 Task: In the  document diagram.epub Use the feature 'and check spelling and grammer' Change font style of header to '25' Select the body of letter and change paragraph spacing to  Double
Action: Mouse moved to (224, 80)
Screenshot: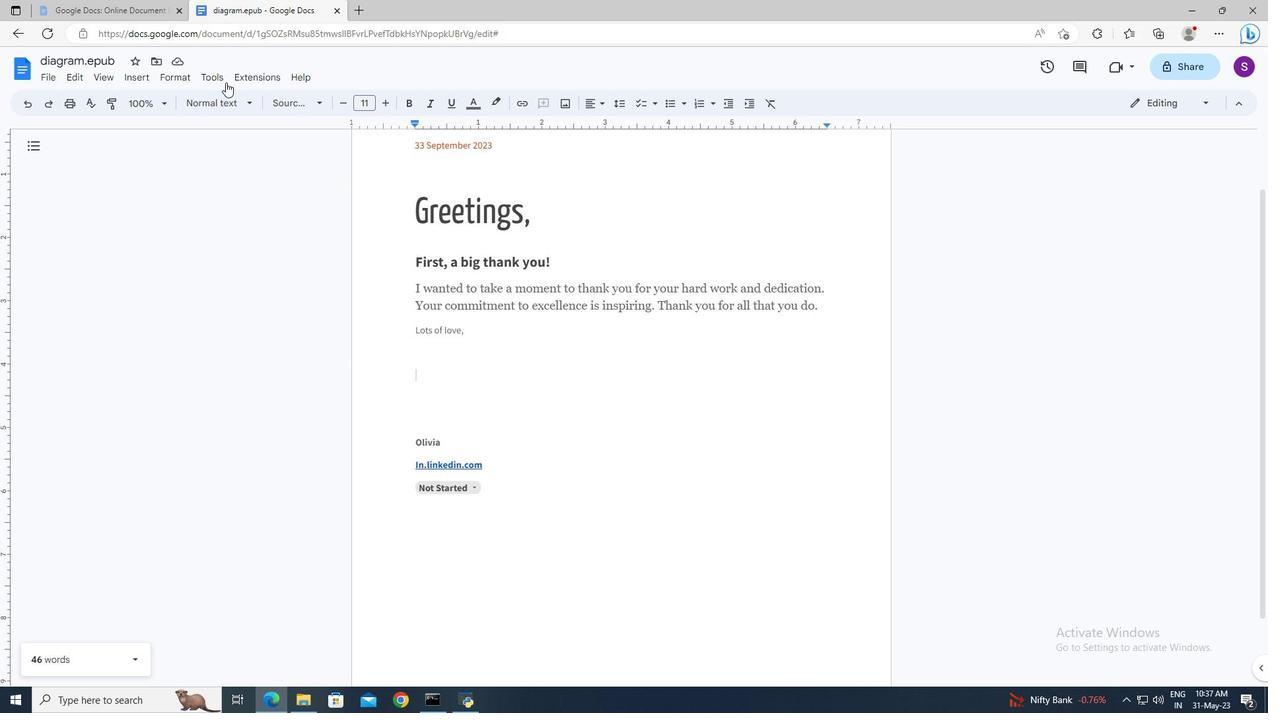
Action: Mouse pressed left at (224, 80)
Screenshot: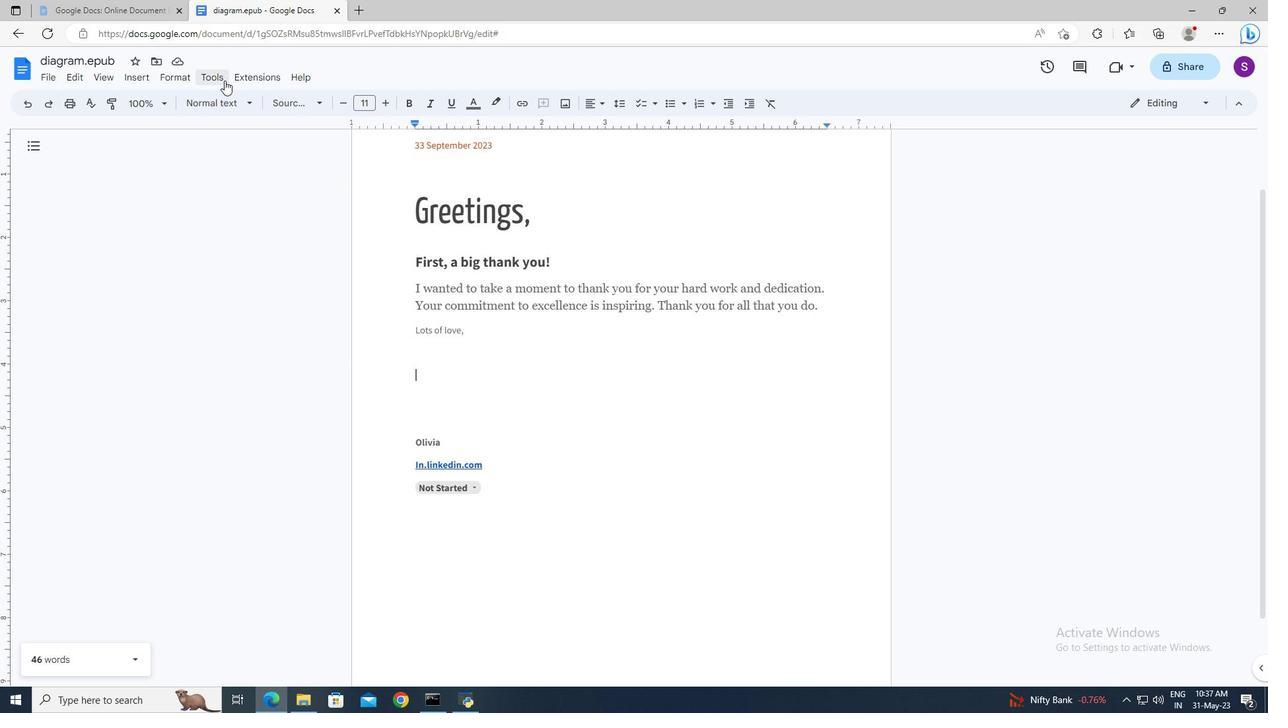 
Action: Mouse moved to (463, 105)
Screenshot: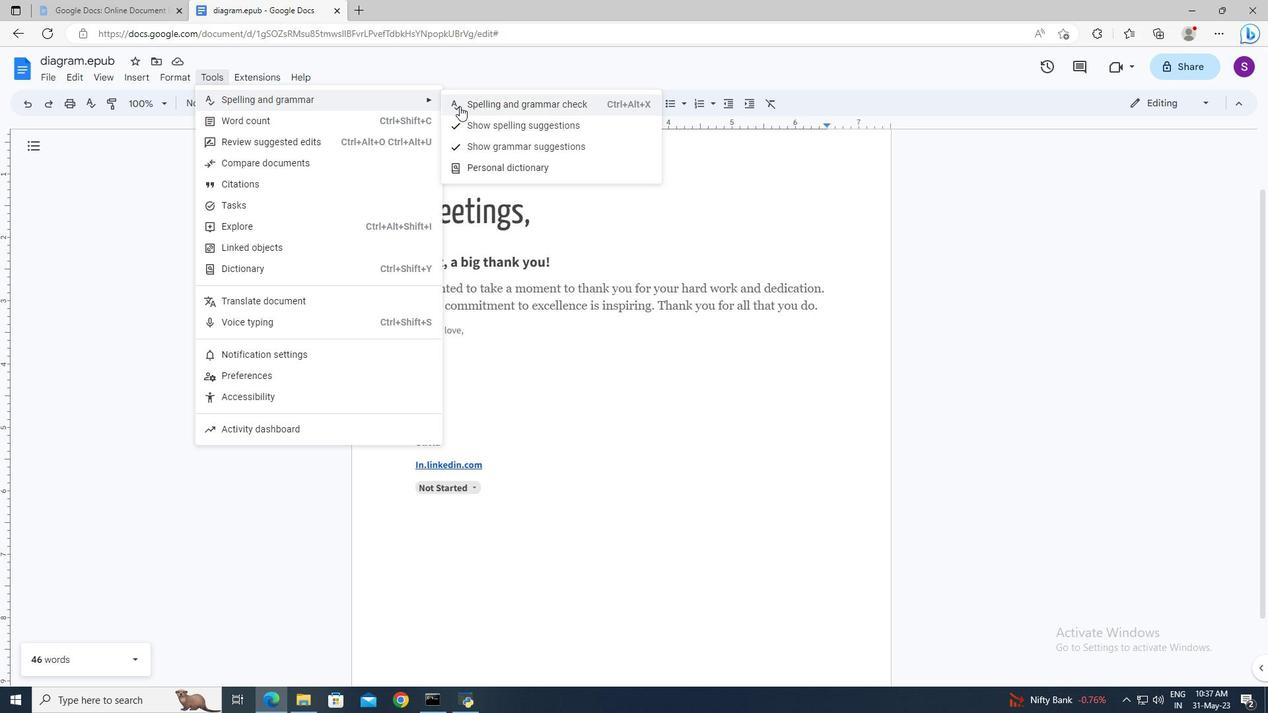 
Action: Mouse pressed left at (463, 105)
Screenshot: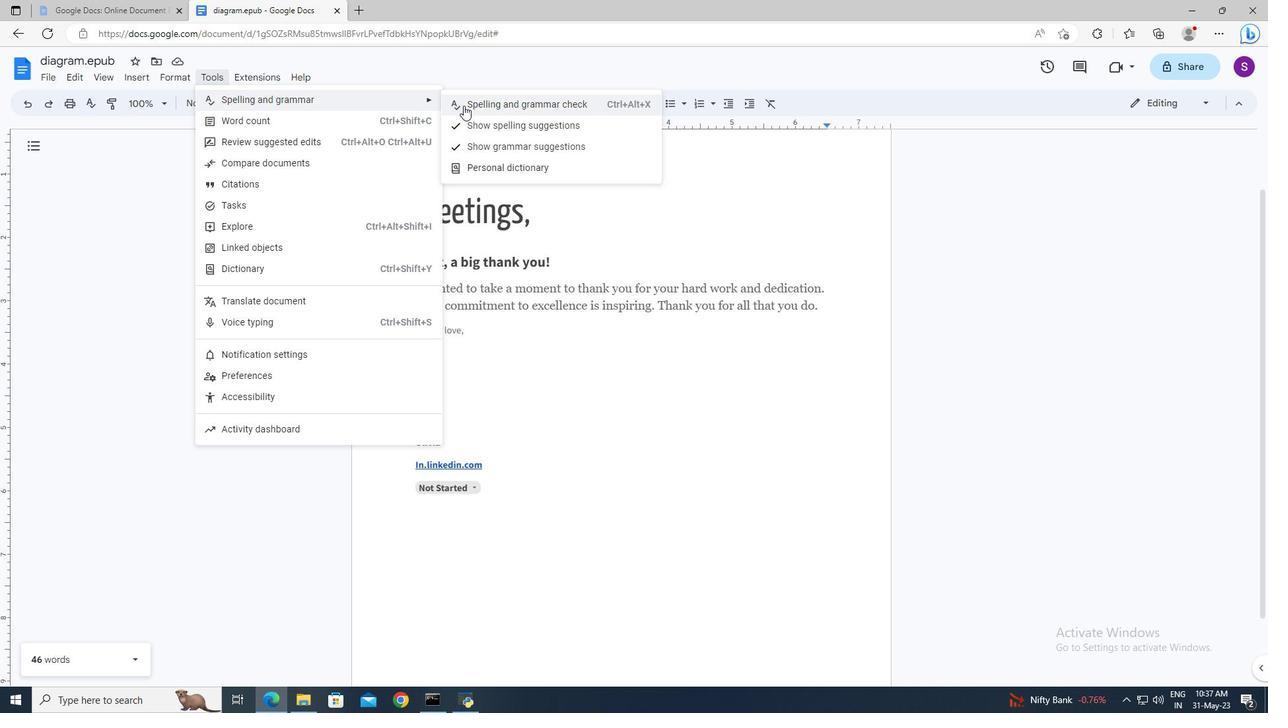 
Action: Mouse moved to (468, 211)
Screenshot: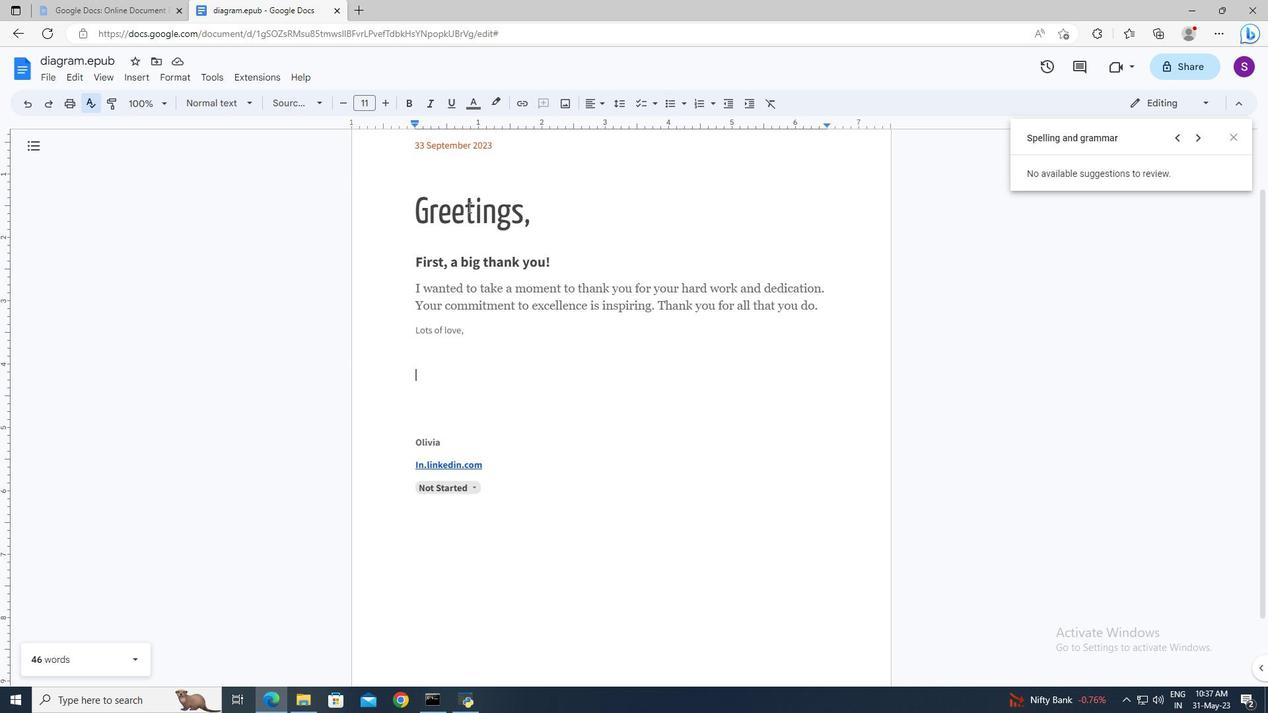 
Action: Mouse scrolled (468, 212) with delta (0, 0)
Screenshot: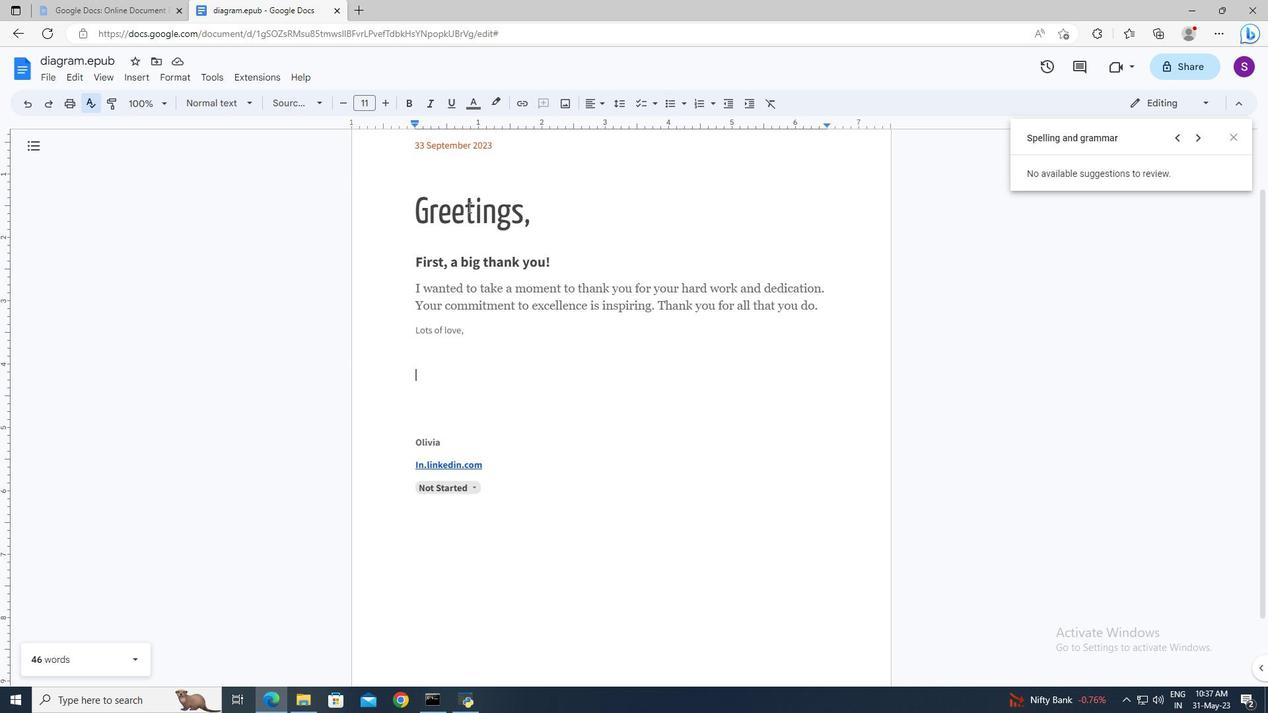 
Action: Mouse moved to (468, 220)
Screenshot: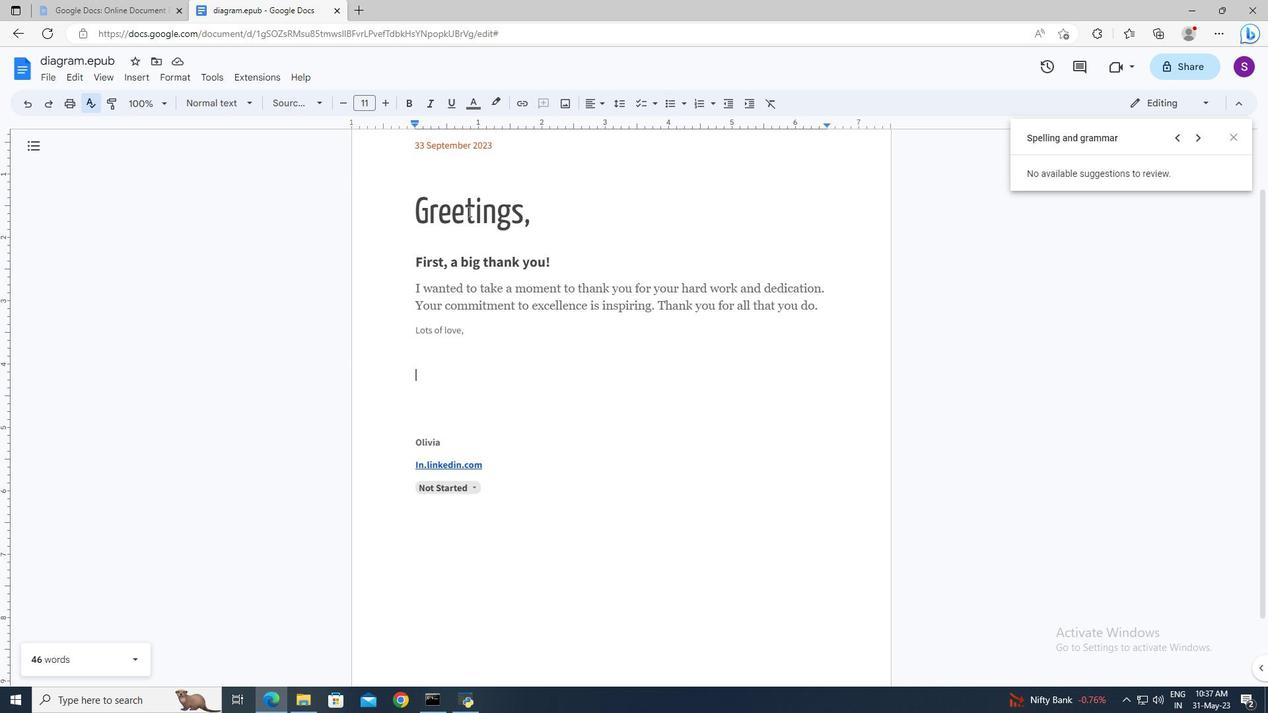
Action: Mouse scrolled (468, 220) with delta (0, 0)
Screenshot: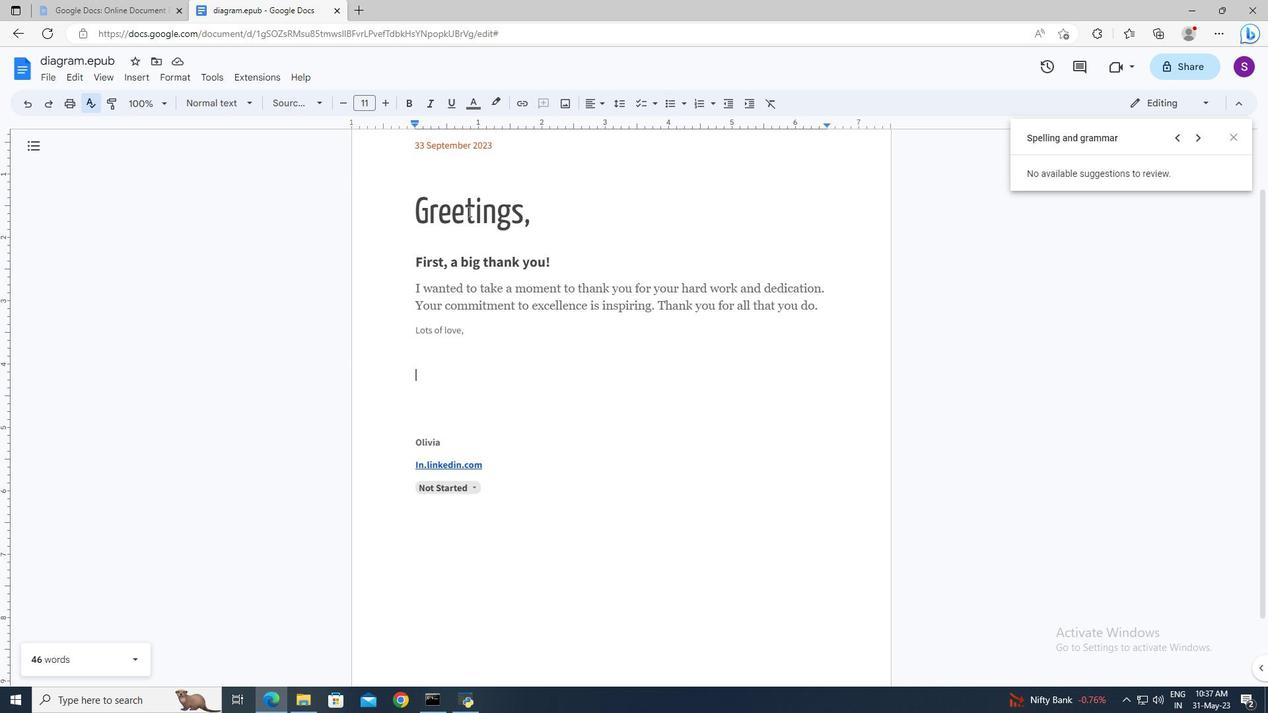 
Action: Mouse moved to (468, 223)
Screenshot: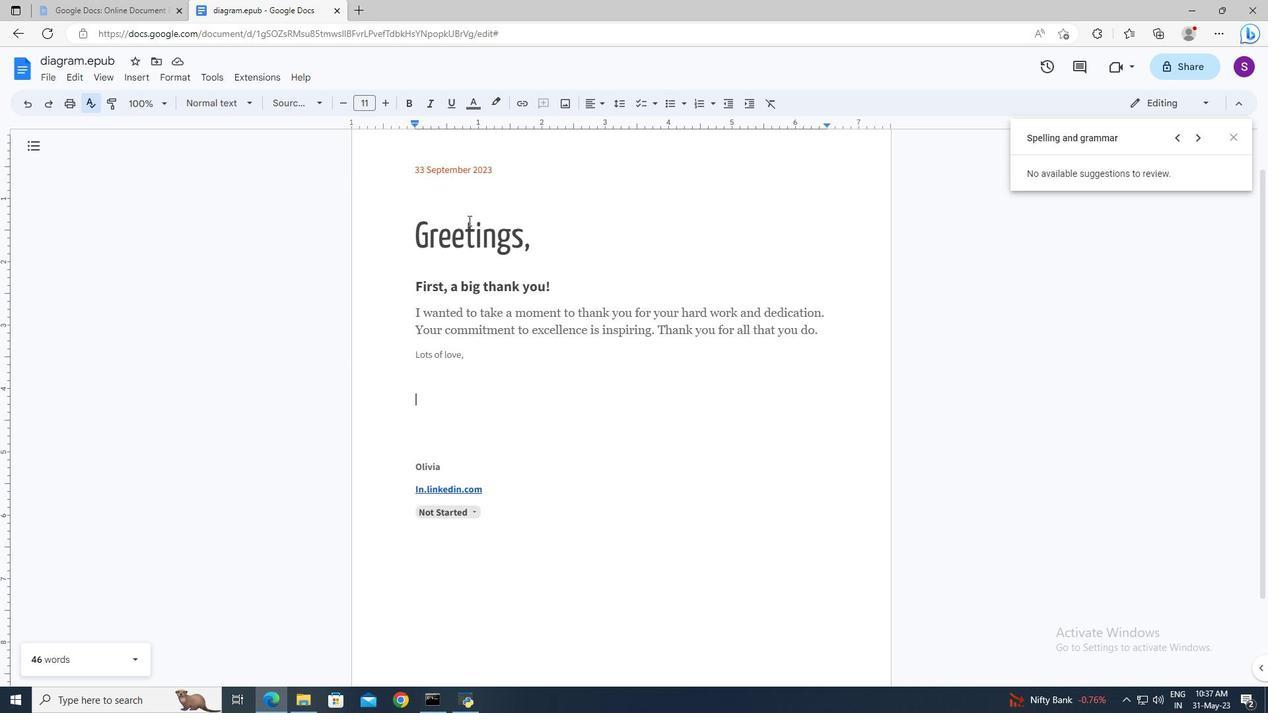 
Action: Mouse scrolled (468, 224) with delta (0, 0)
Screenshot: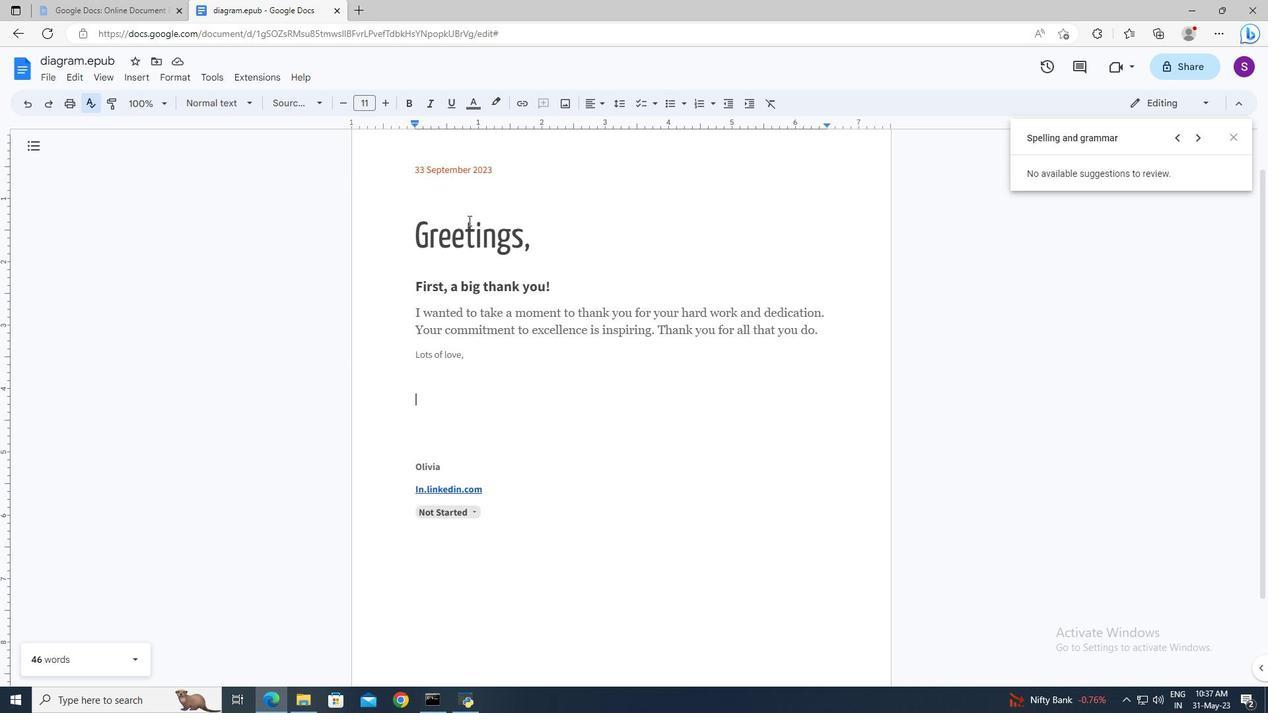 
Action: Mouse moved to (440, 160)
Screenshot: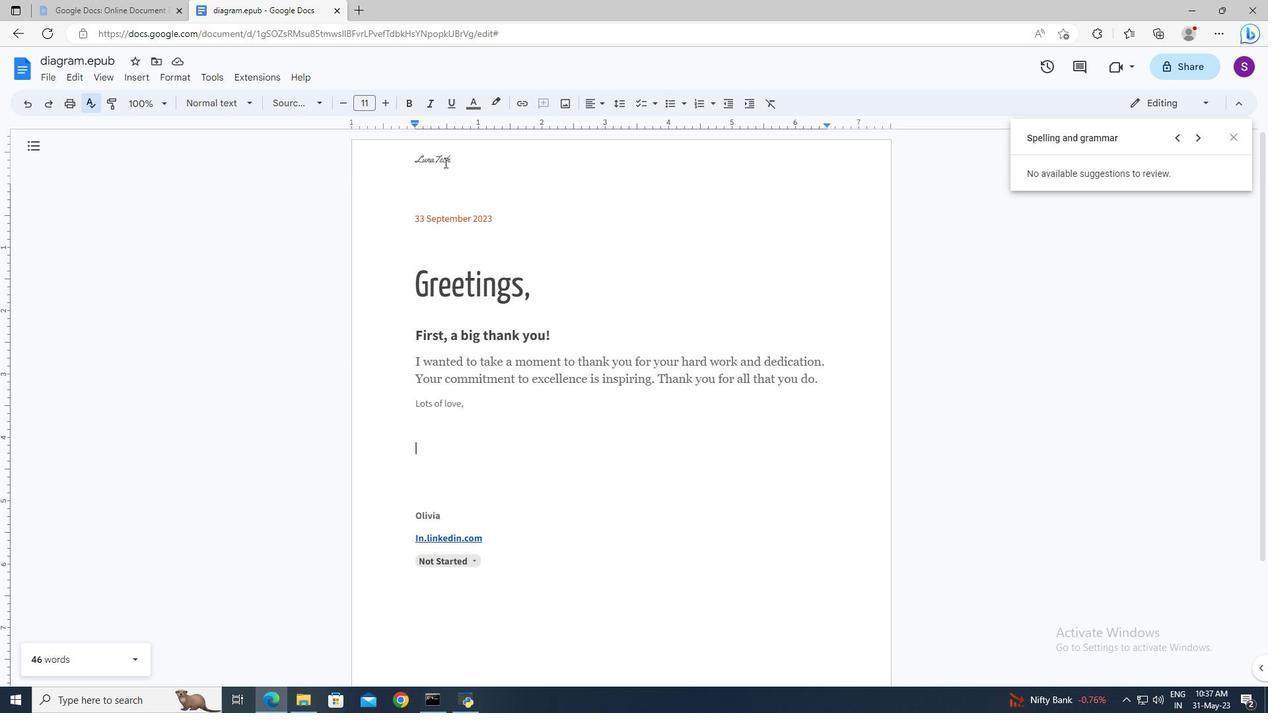 
Action: Mouse pressed left at (440, 160)
Screenshot: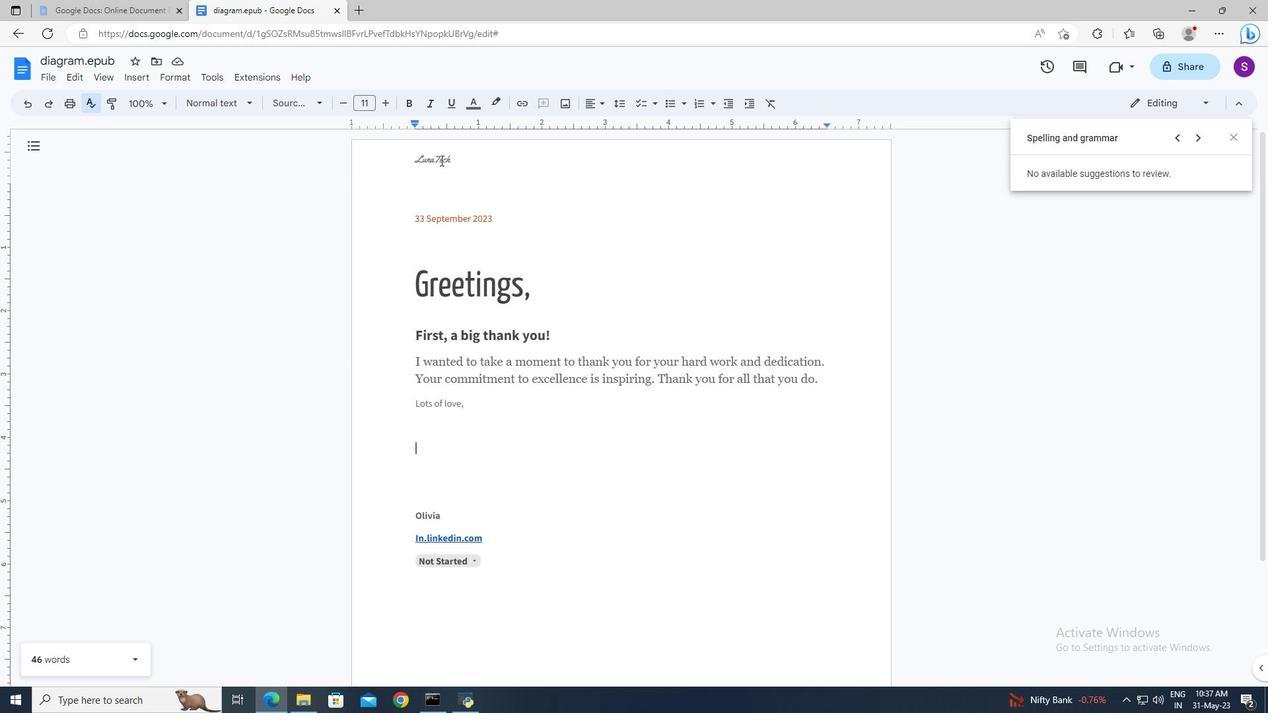 
Action: Mouse pressed left at (440, 160)
Screenshot: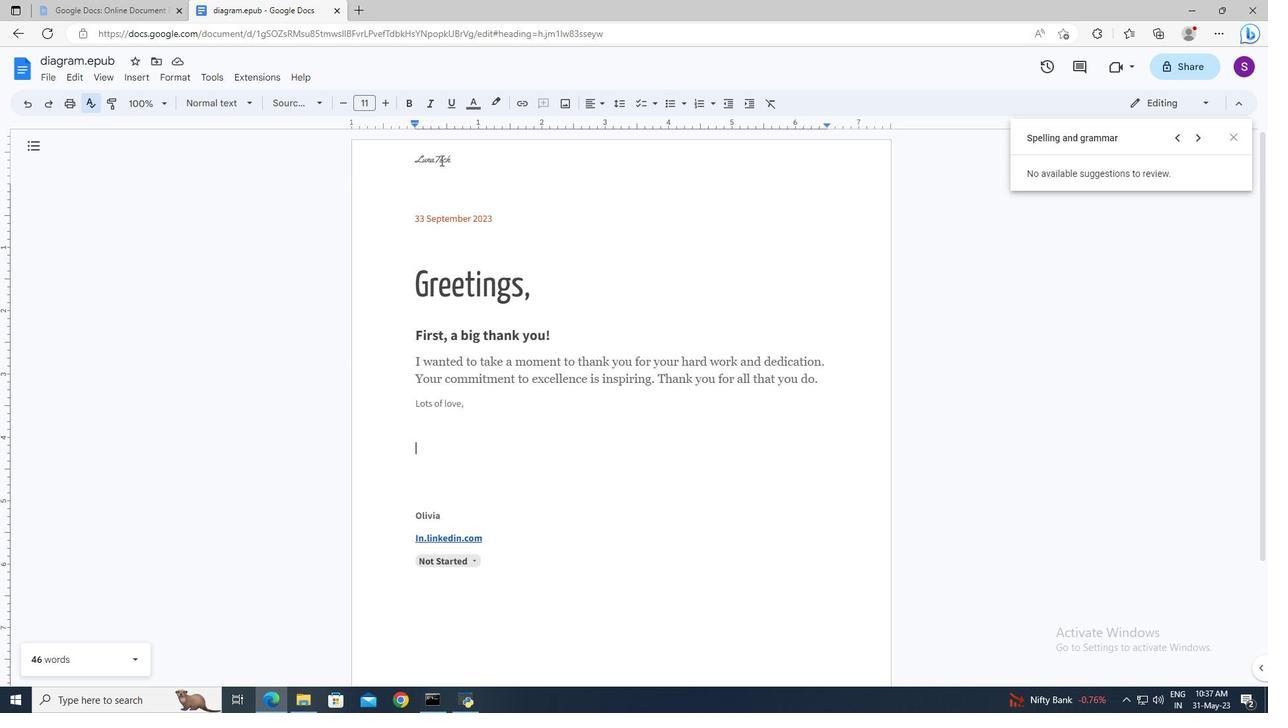 
Action: Mouse pressed left at (440, 160)
Screenshot: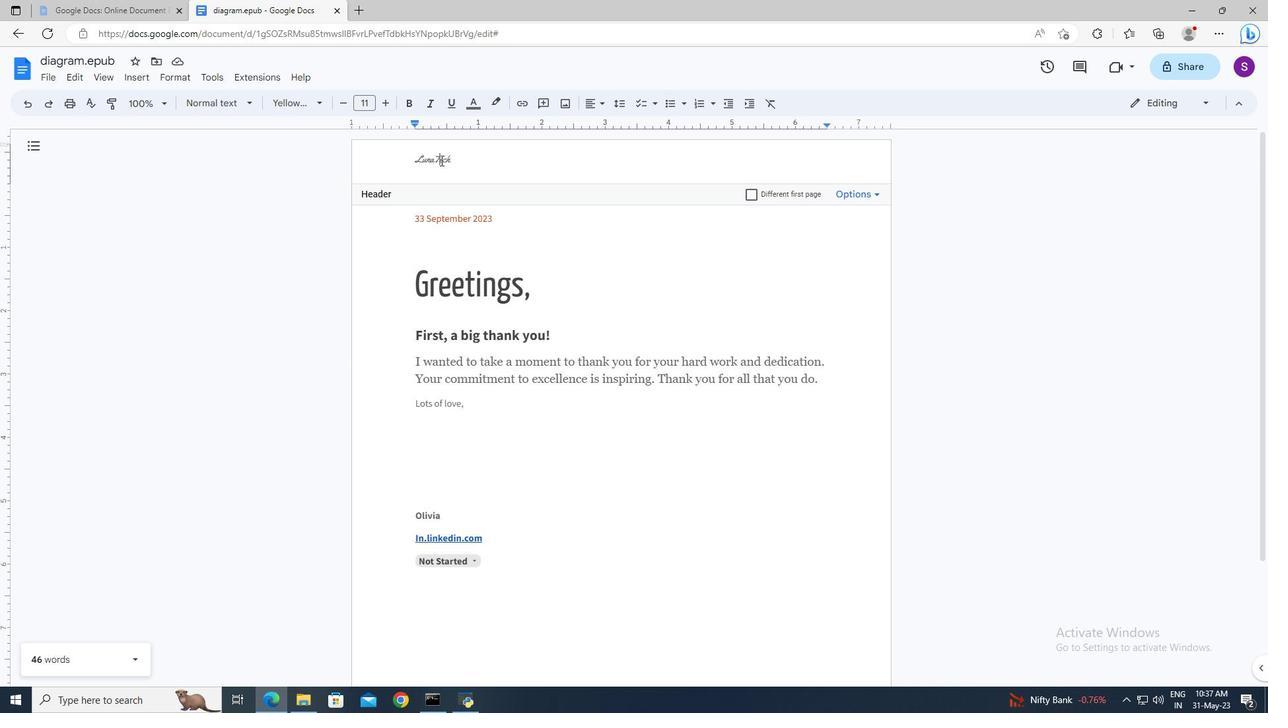 
Action: Mouse pressed left at (440, 160)
Screenshot: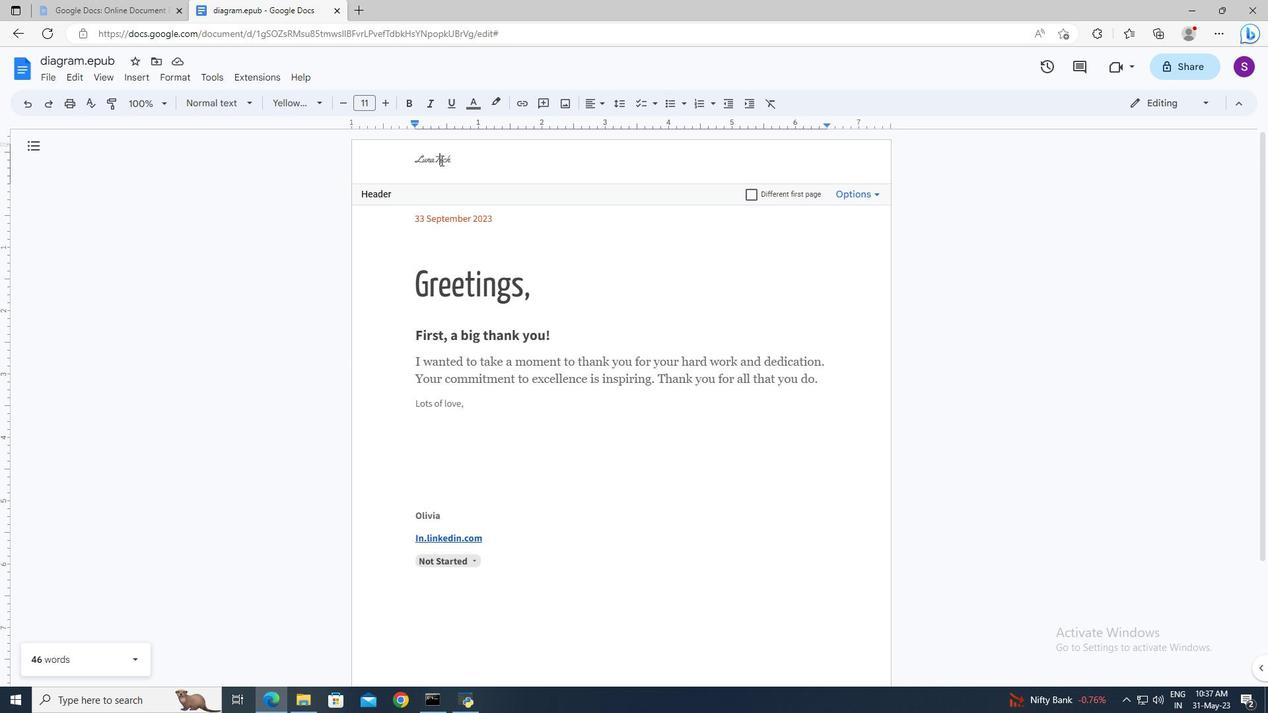 
Action: Mouse moved to (371, 105)
Screenshot: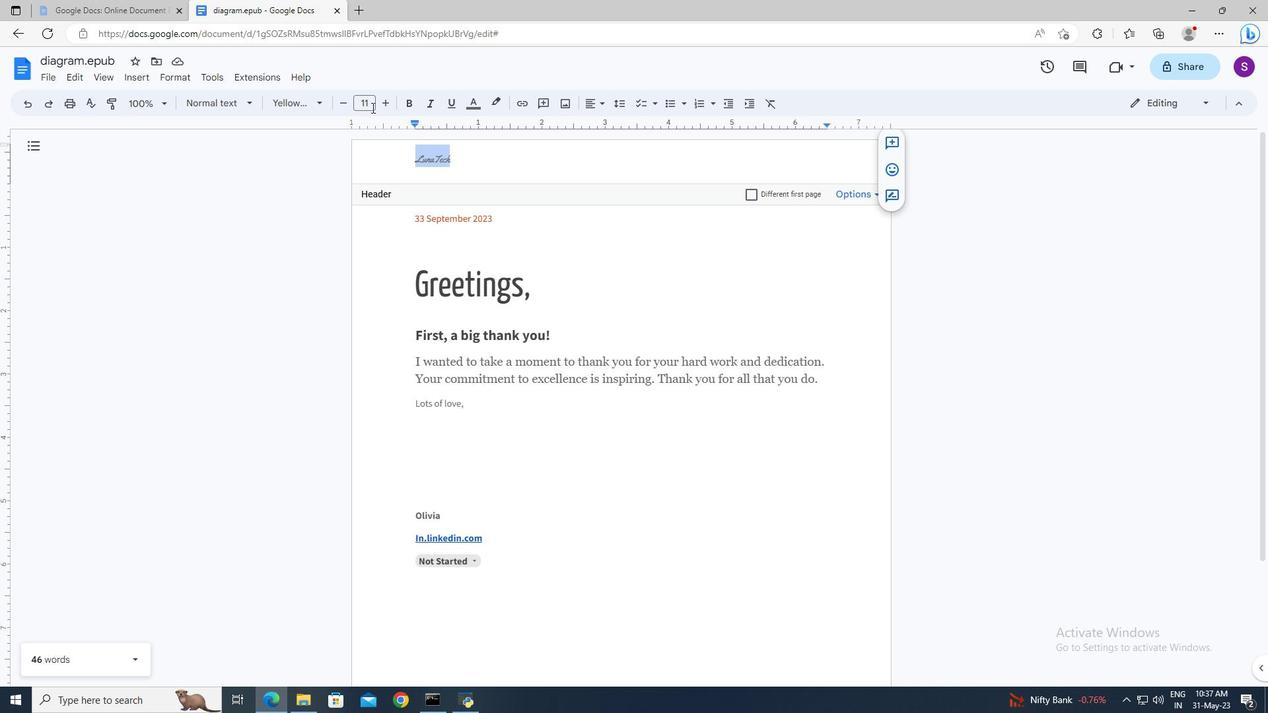 
Action: Mouse pressed left at (371, 105)
Screenshot: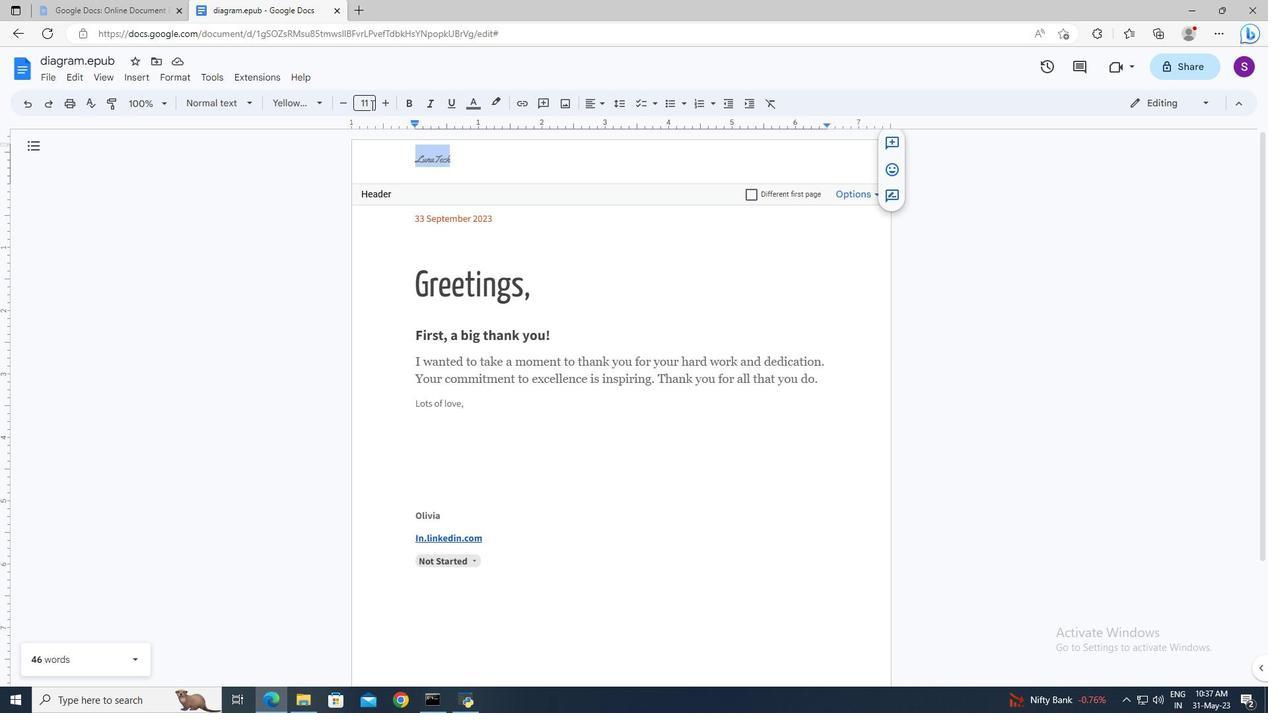 
Action: Key pressed 25<Key.enter>
Screenshot: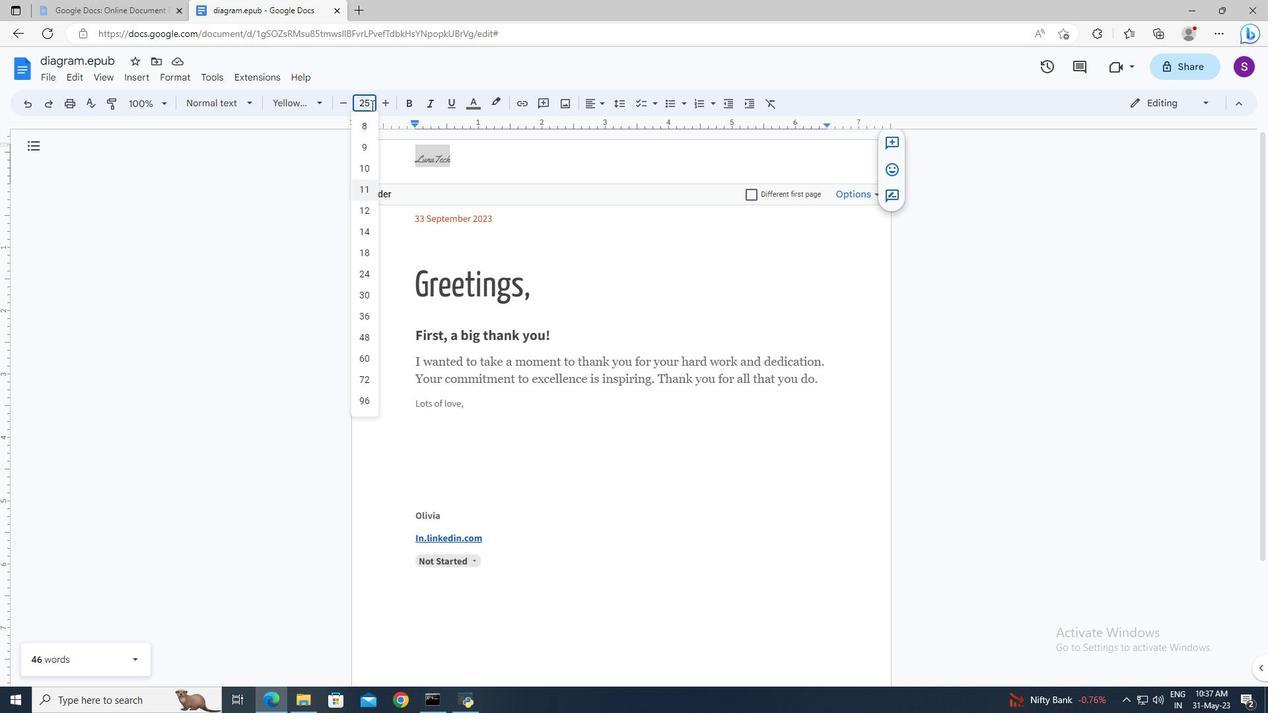 
Action: Mouse moved to (408, 366)
Screenshot: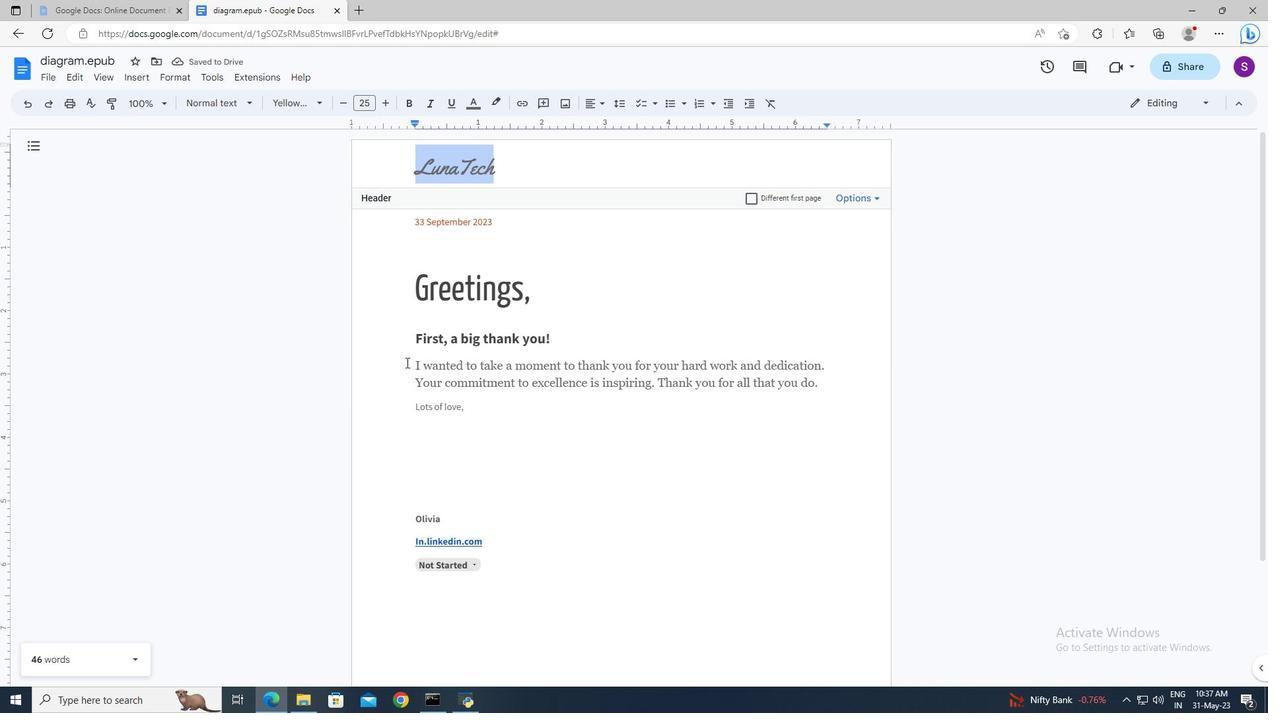 
Action: Mouse pressed left at (408, 366)
Screenshot: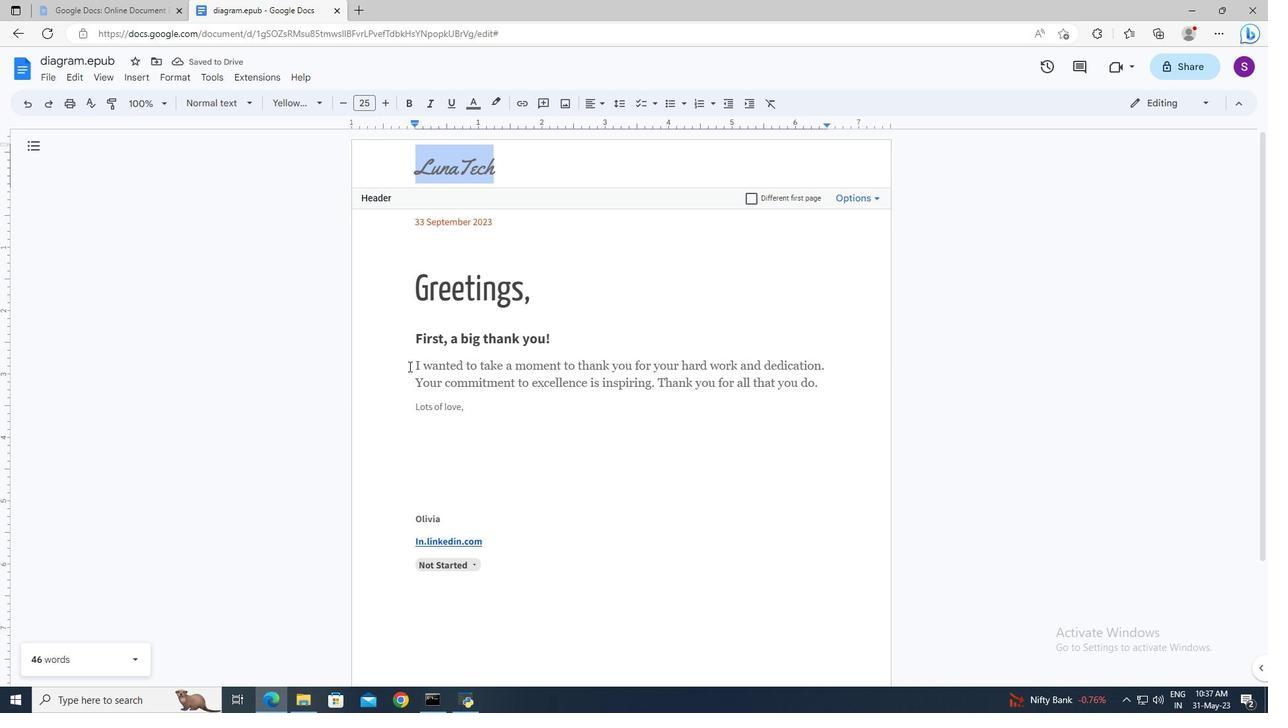 
Action: Key pressed <Key.shift><Key.down>
Screenshot: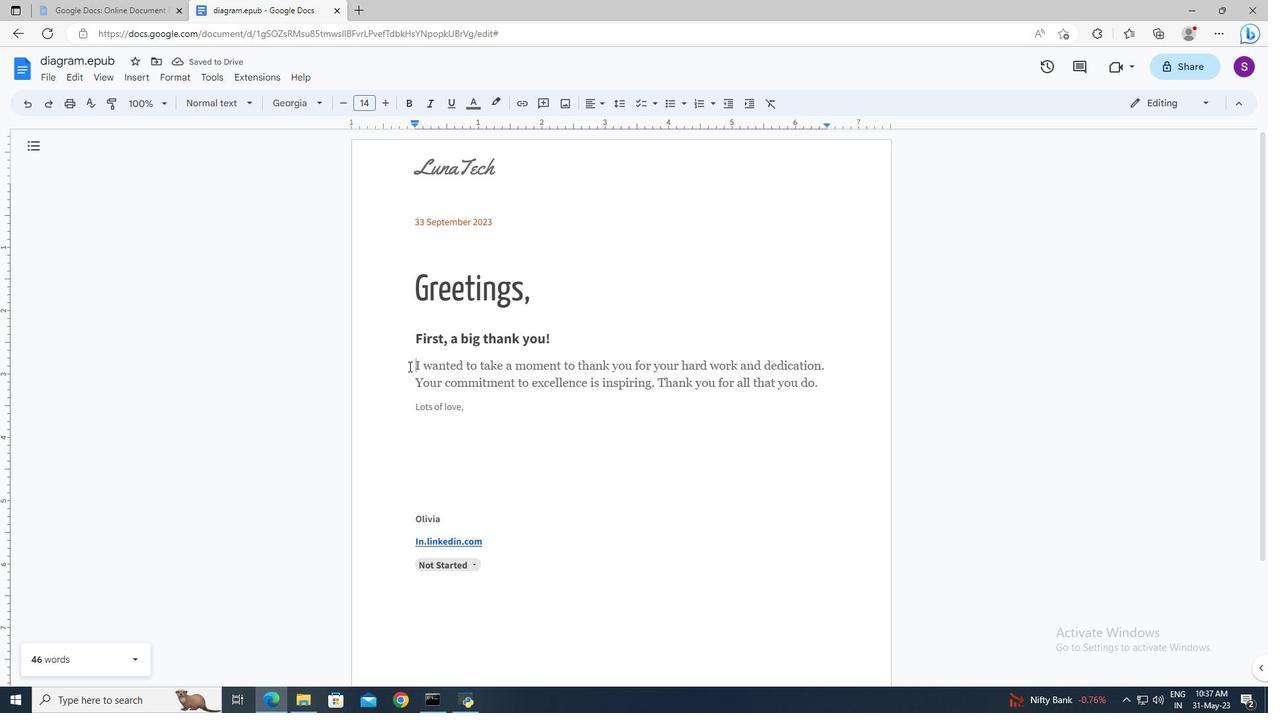 
Action: Mouse moved to (621, 104)
Screenshot: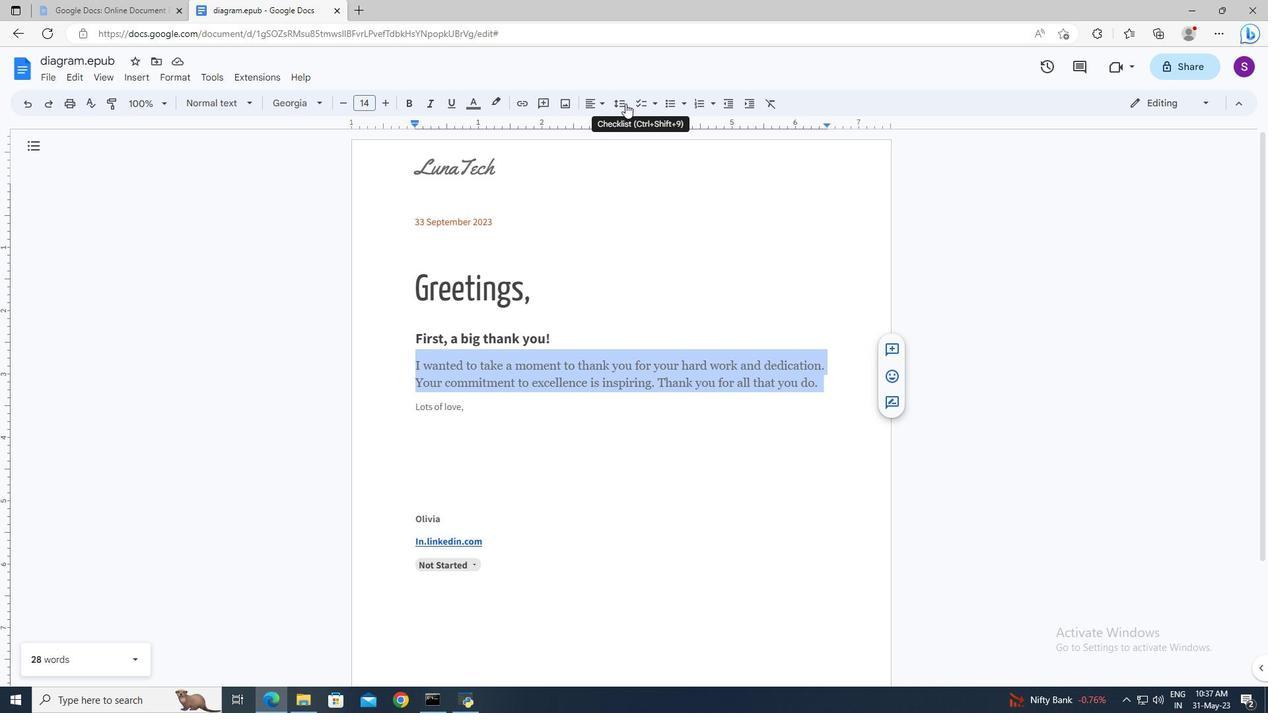 
Action: Mouse pressed left at (621, 104)
Screenshot: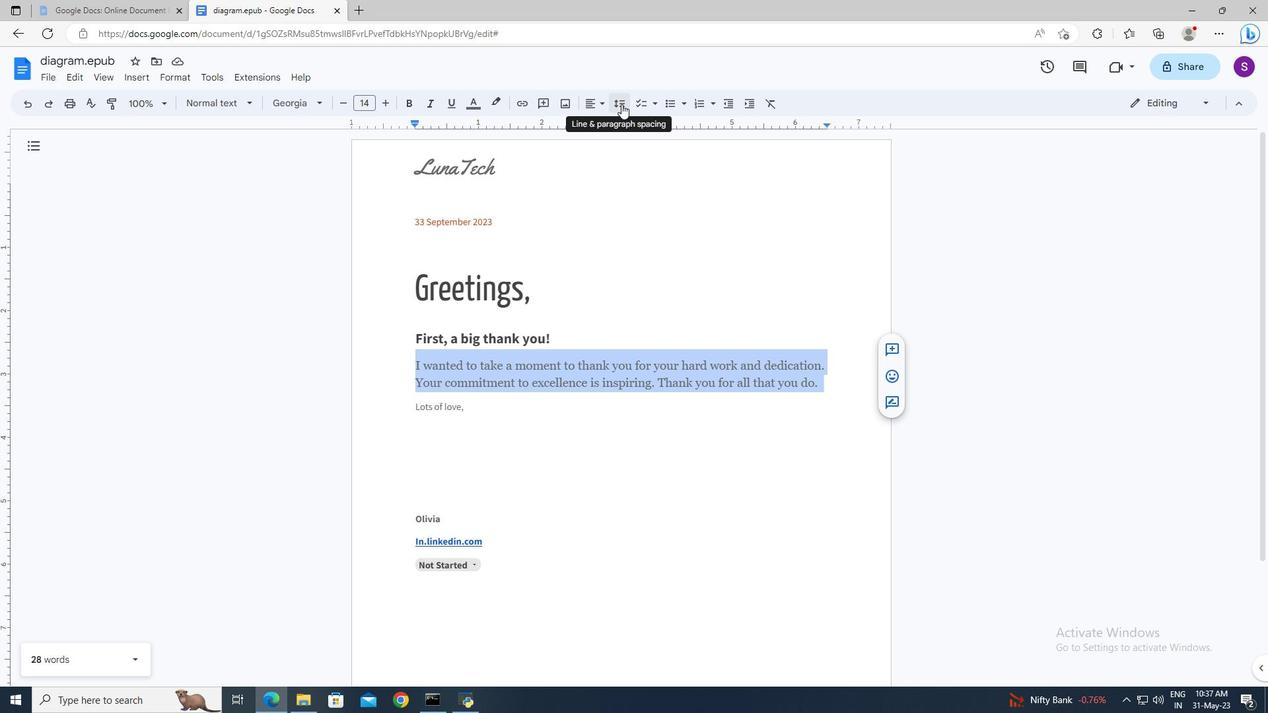 
Action: Mouse moved to (640, 185)
Screenshot: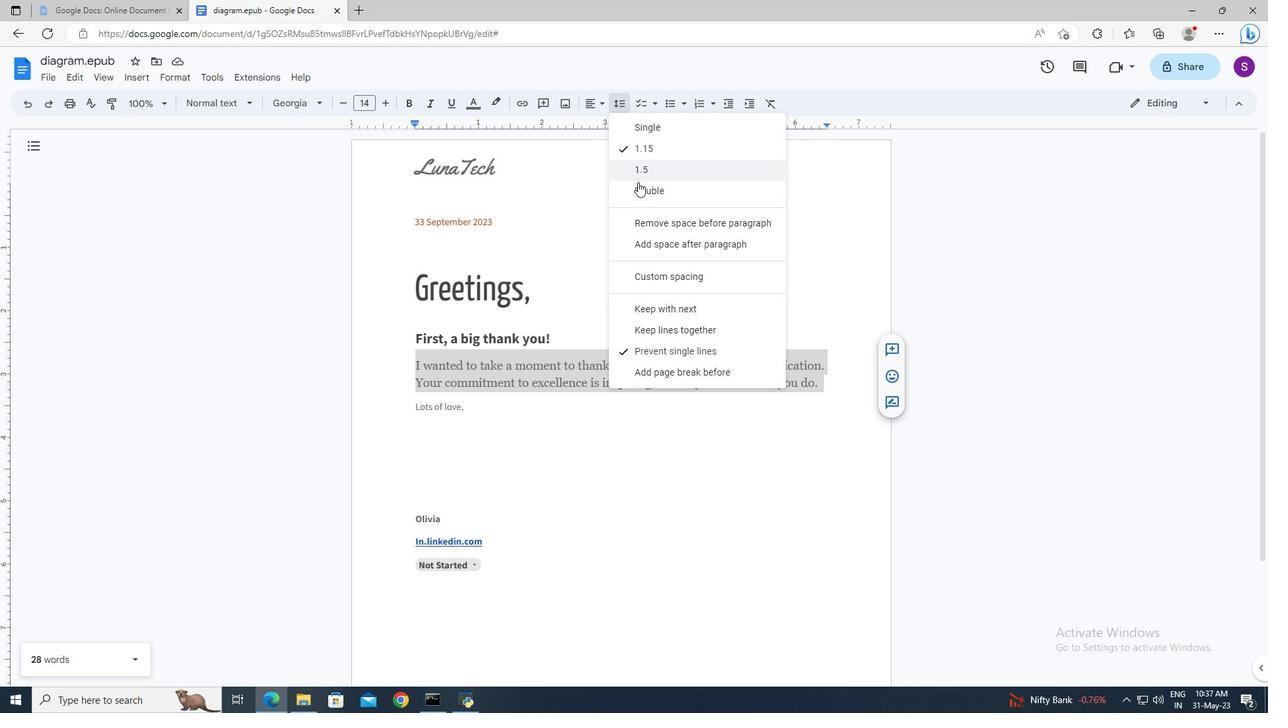 
Action: Mouse pressed left at (640, 185)
Screenshot: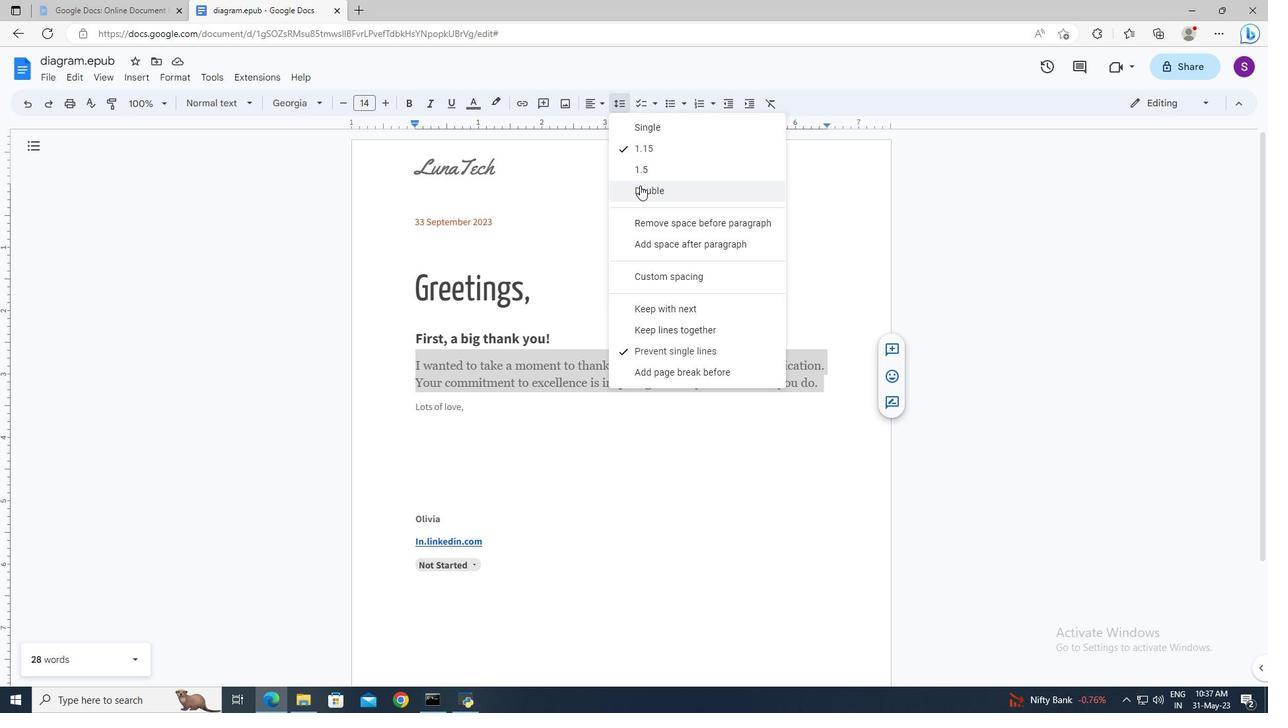
Action: Mouse moved to (673, 432)
Screenshot: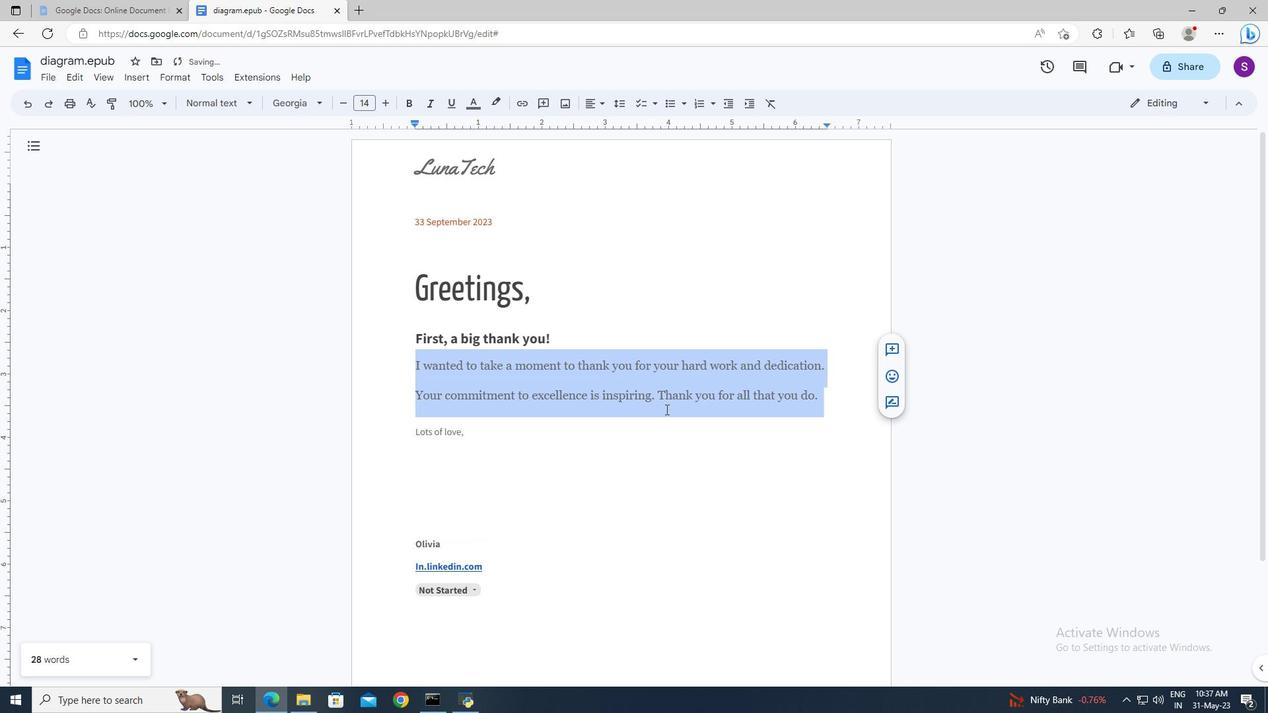 
Action: Mouse pressed left at (673, 432)
Screenshot: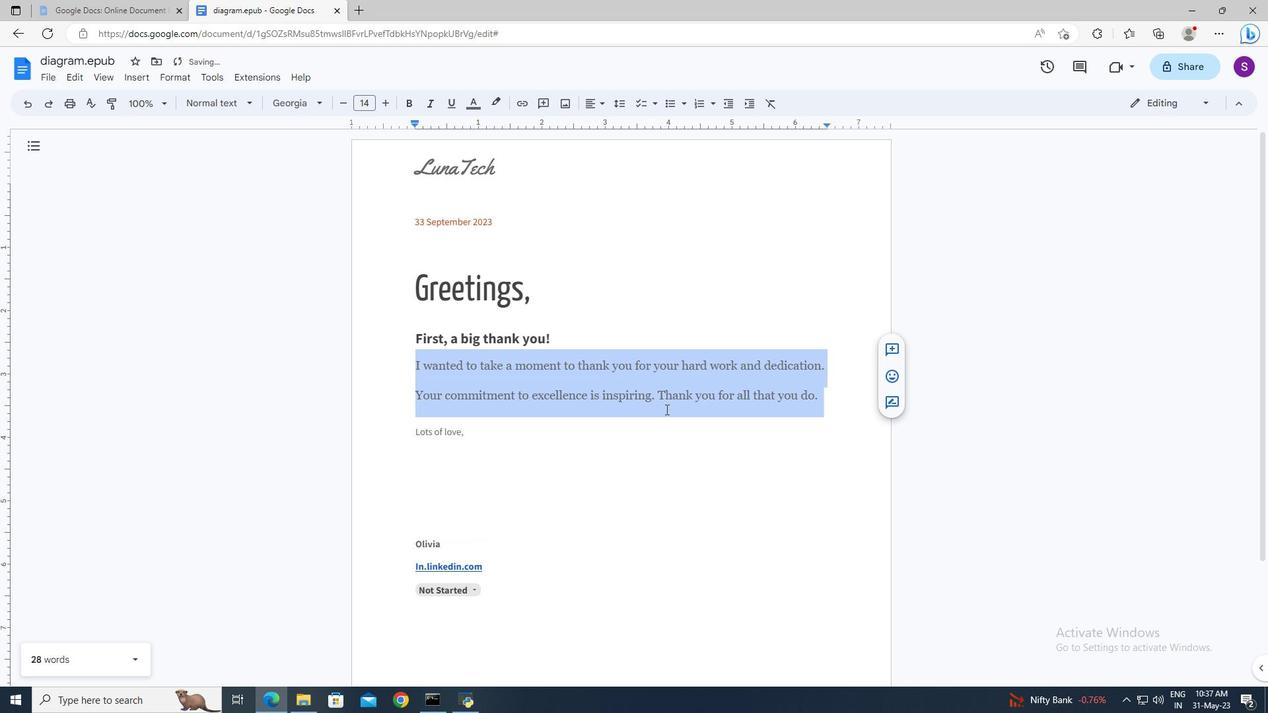 
